 Task: Set the Date Opened to "is not on " Also Select the date while find invoice.
Action: Mouse moved to (189, 21)
Screenshot: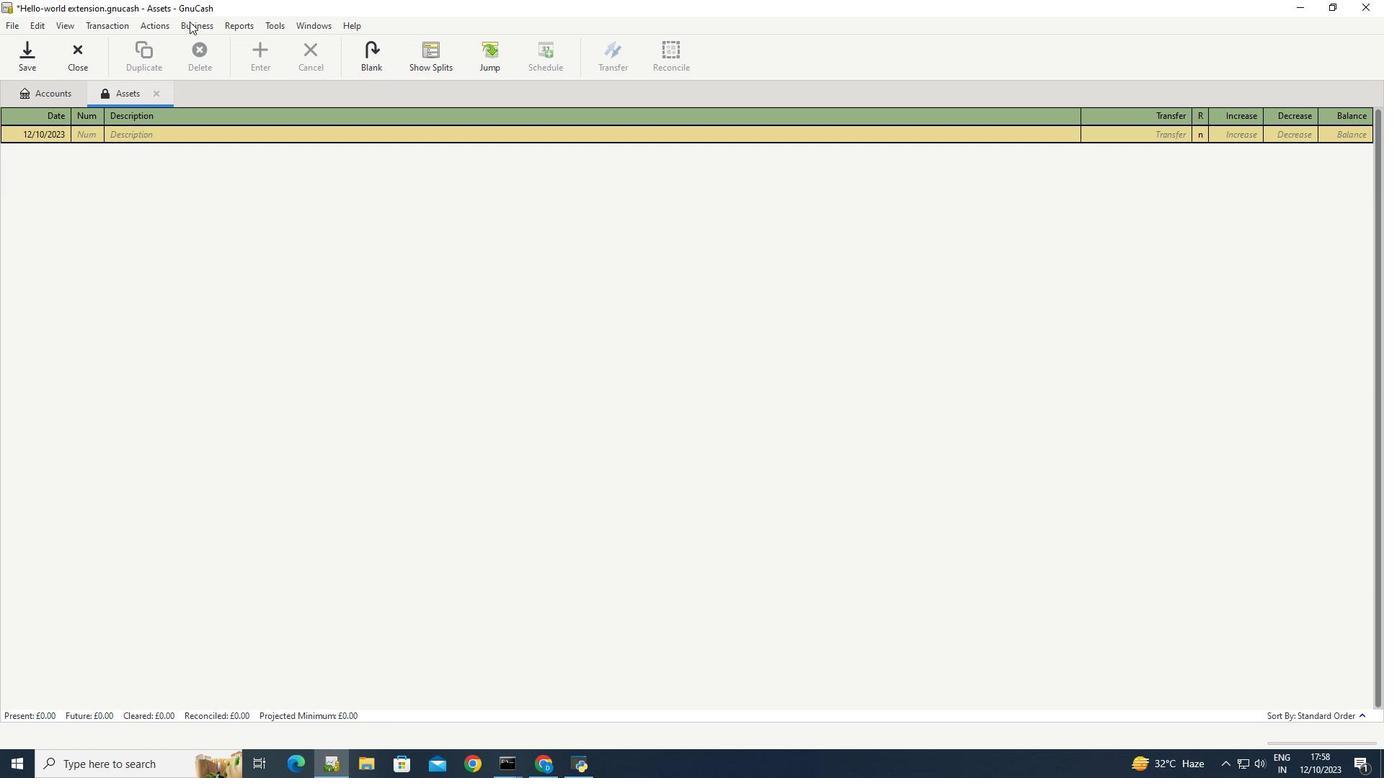 
Action: Mouse pressed left at (189, 21)
Screenshot: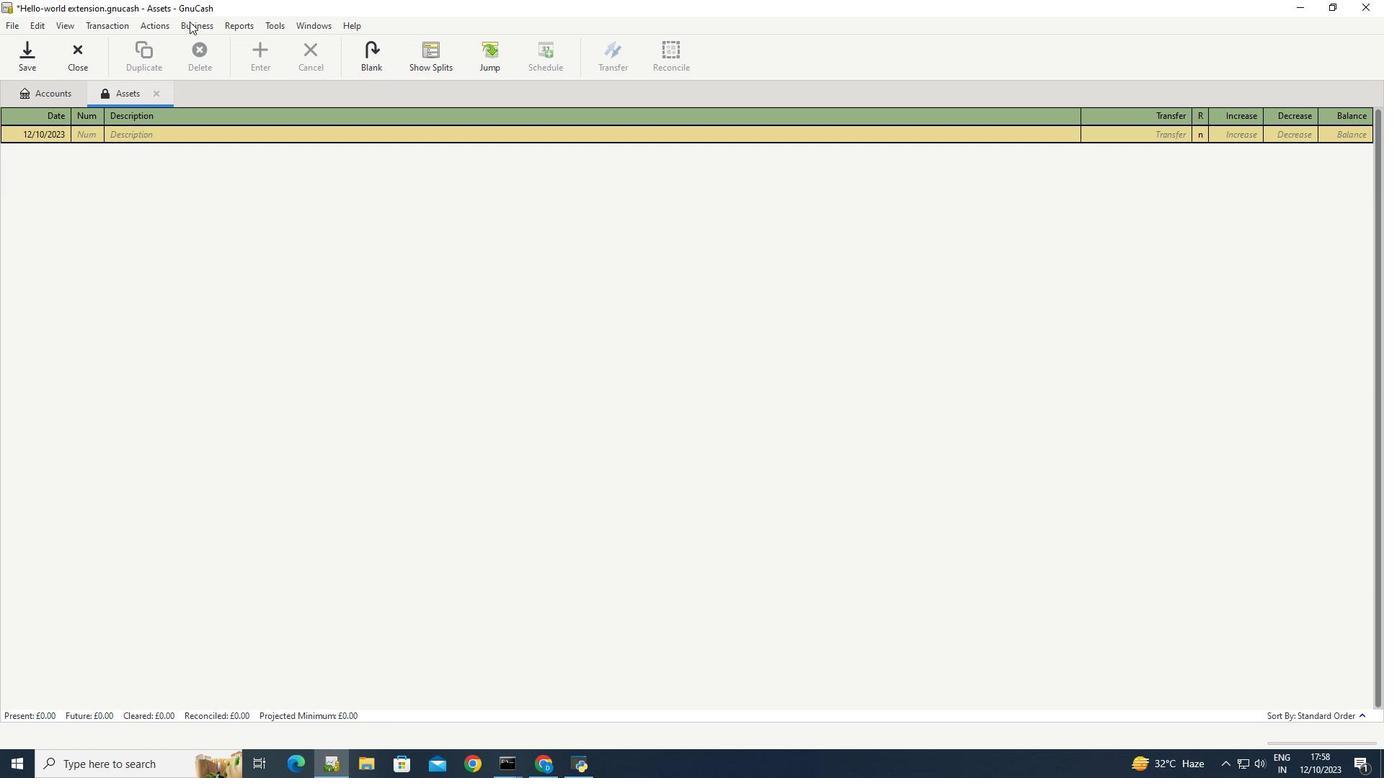 
Action: Mouse moved to (374, 114)
Screenshot: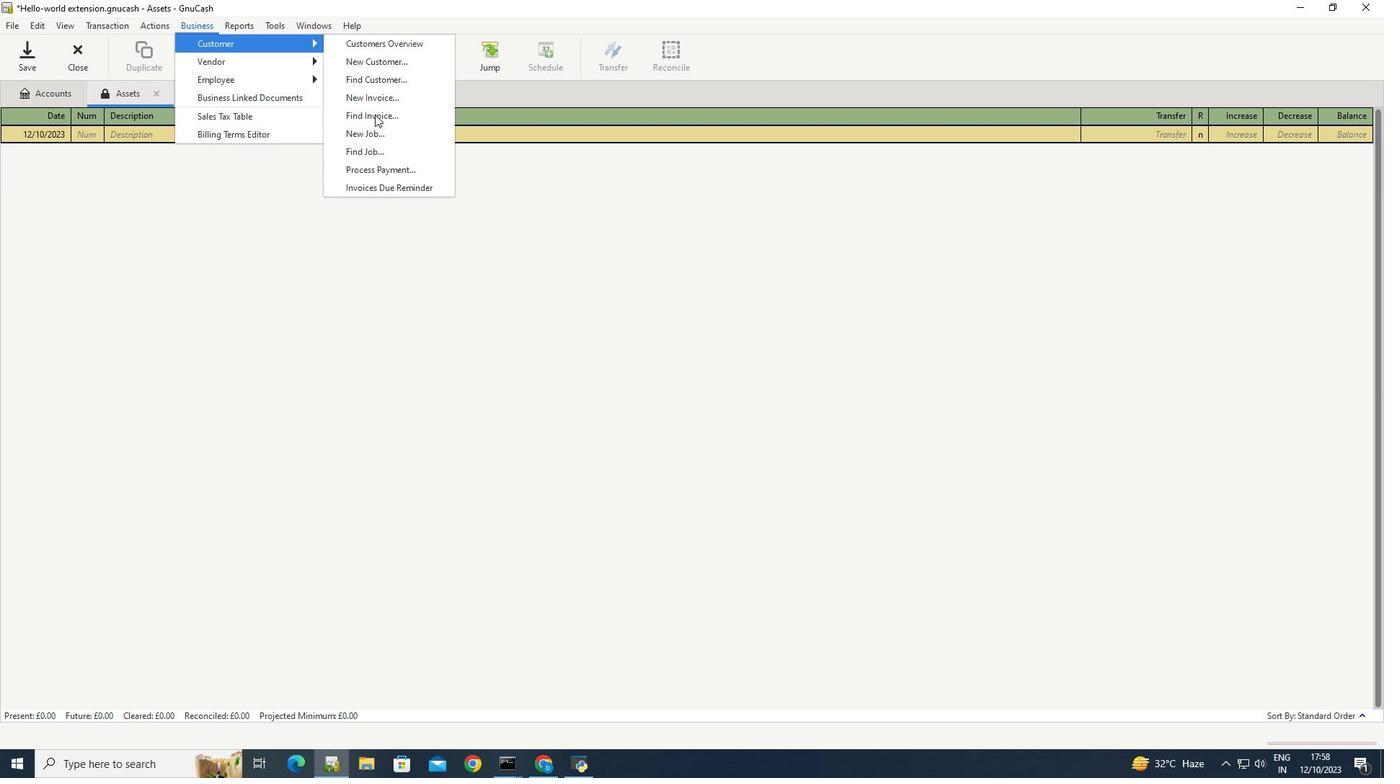 
Action: Mouse pressed left at (374, 114)
Screenshot: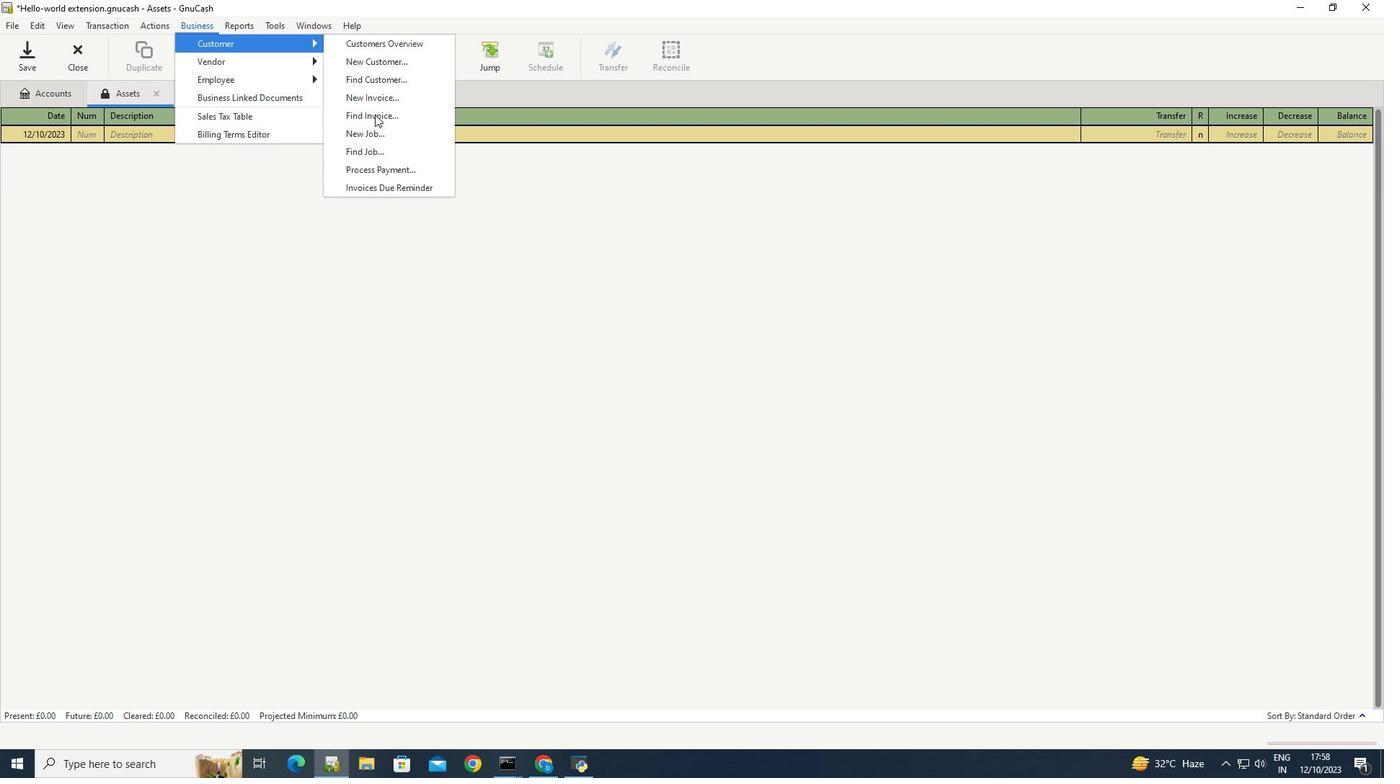 
Action: Mouse moved to (542, 339)
Screenshot: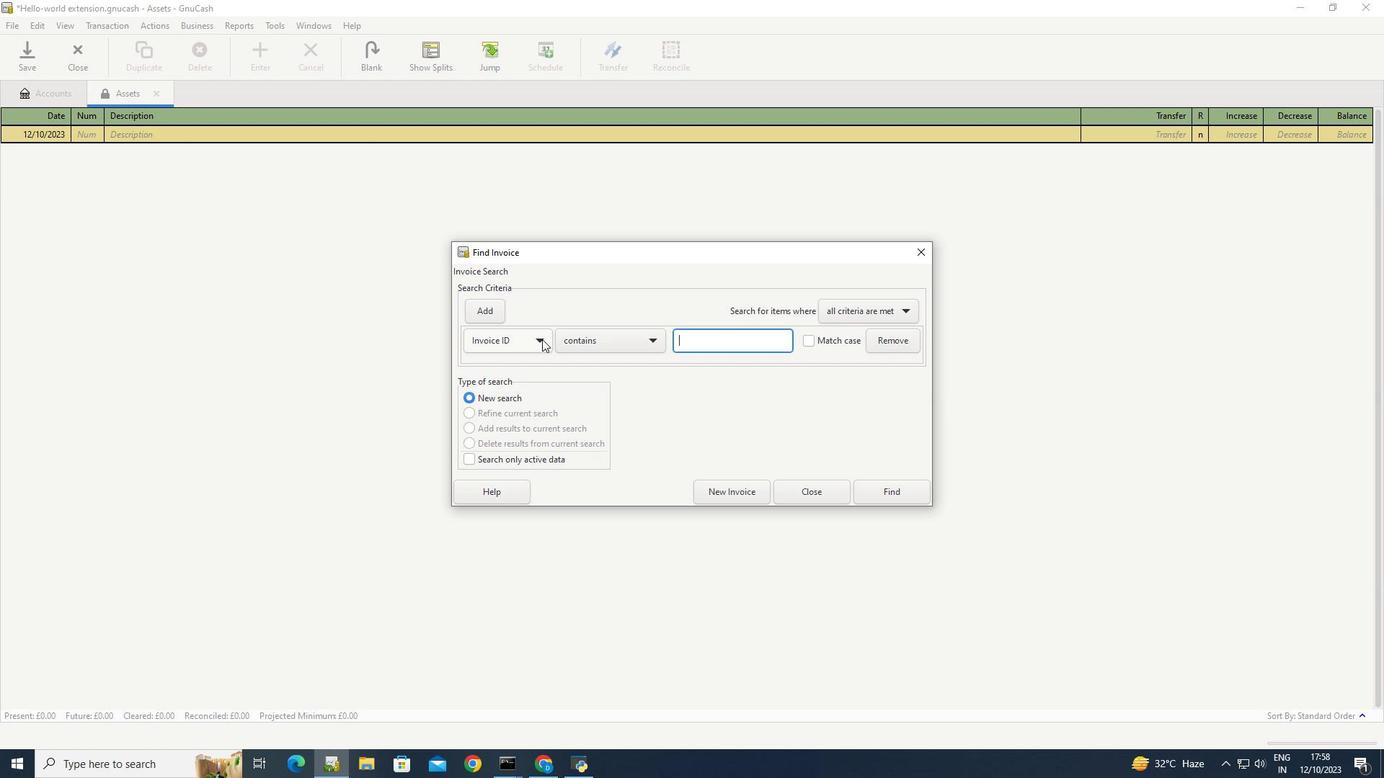 
Action: Mouse pressed left at (542, 339)
Screenshot: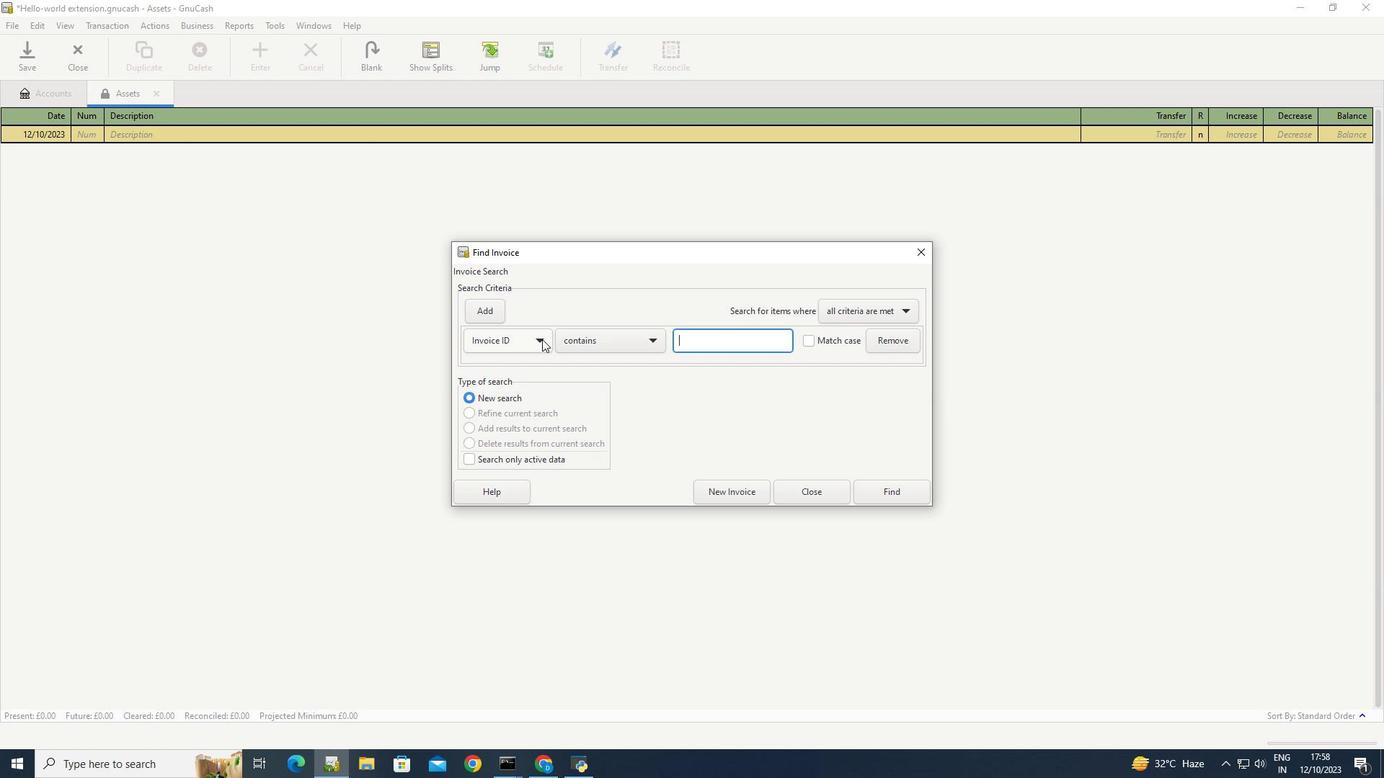 
Action: Mouse moved to (497, 408)
Screenshot: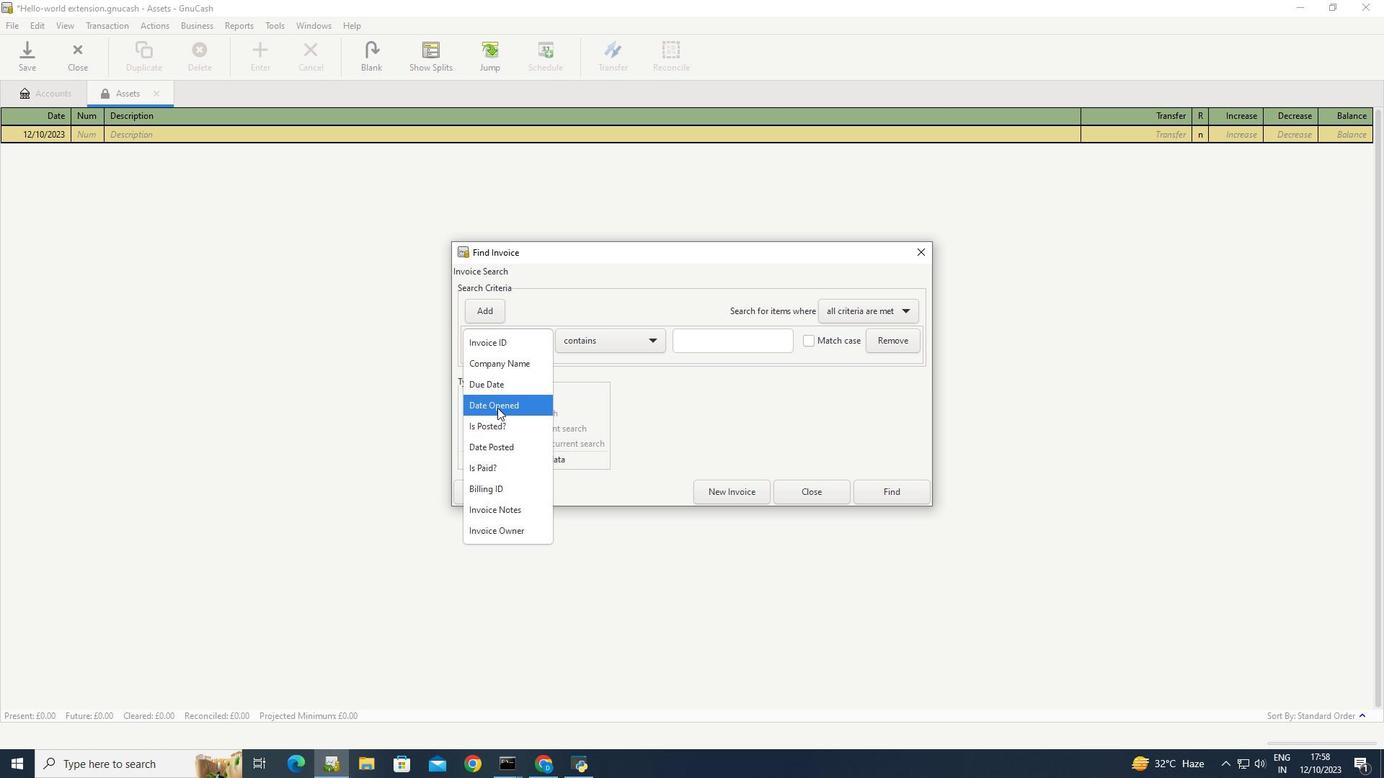 
Action: Mouse pressed left at (497, 408)
Screenshot: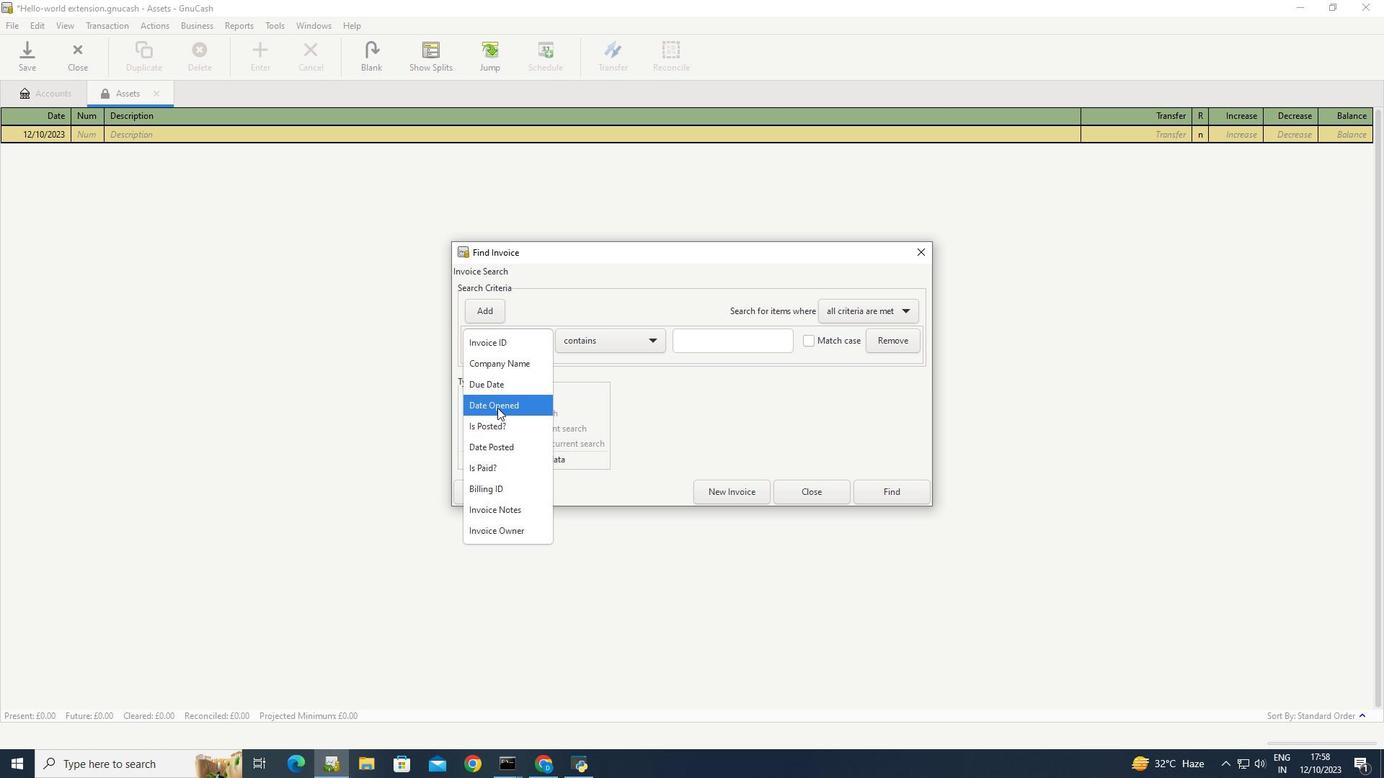 
Action: Mouse moved to (629, 340)
Screenshot: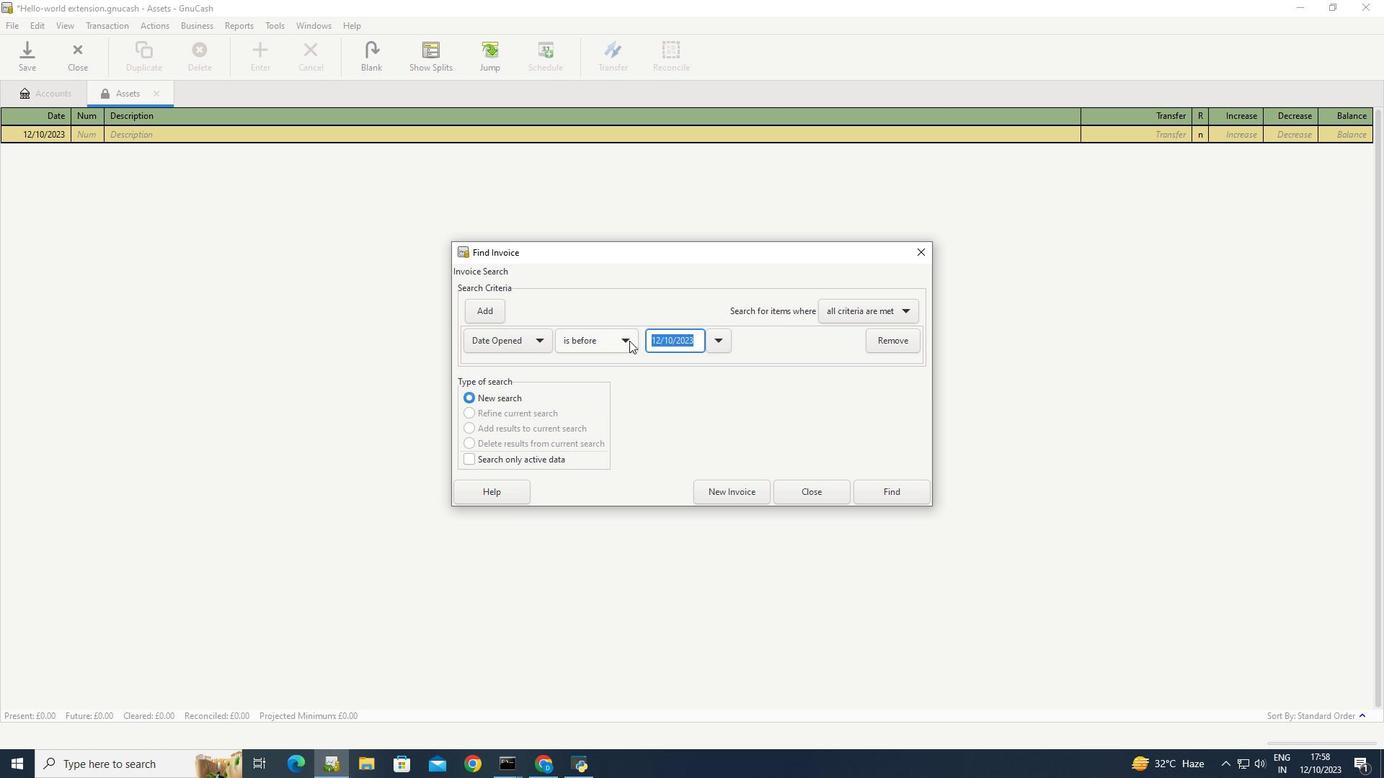 
Action: Mouse pressed left at (629, 340)
Screenshot: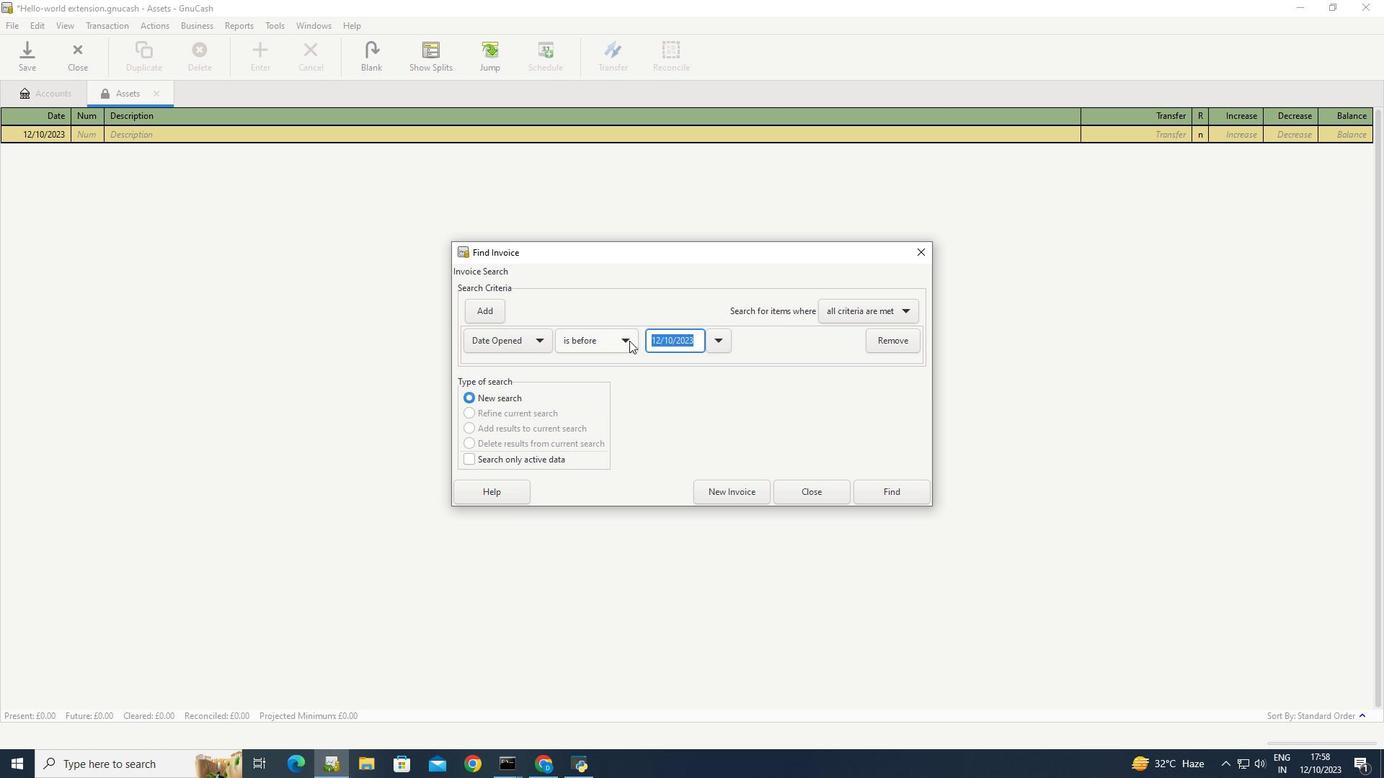 
Action: Mouse moved to (586, 409)
Screenshot: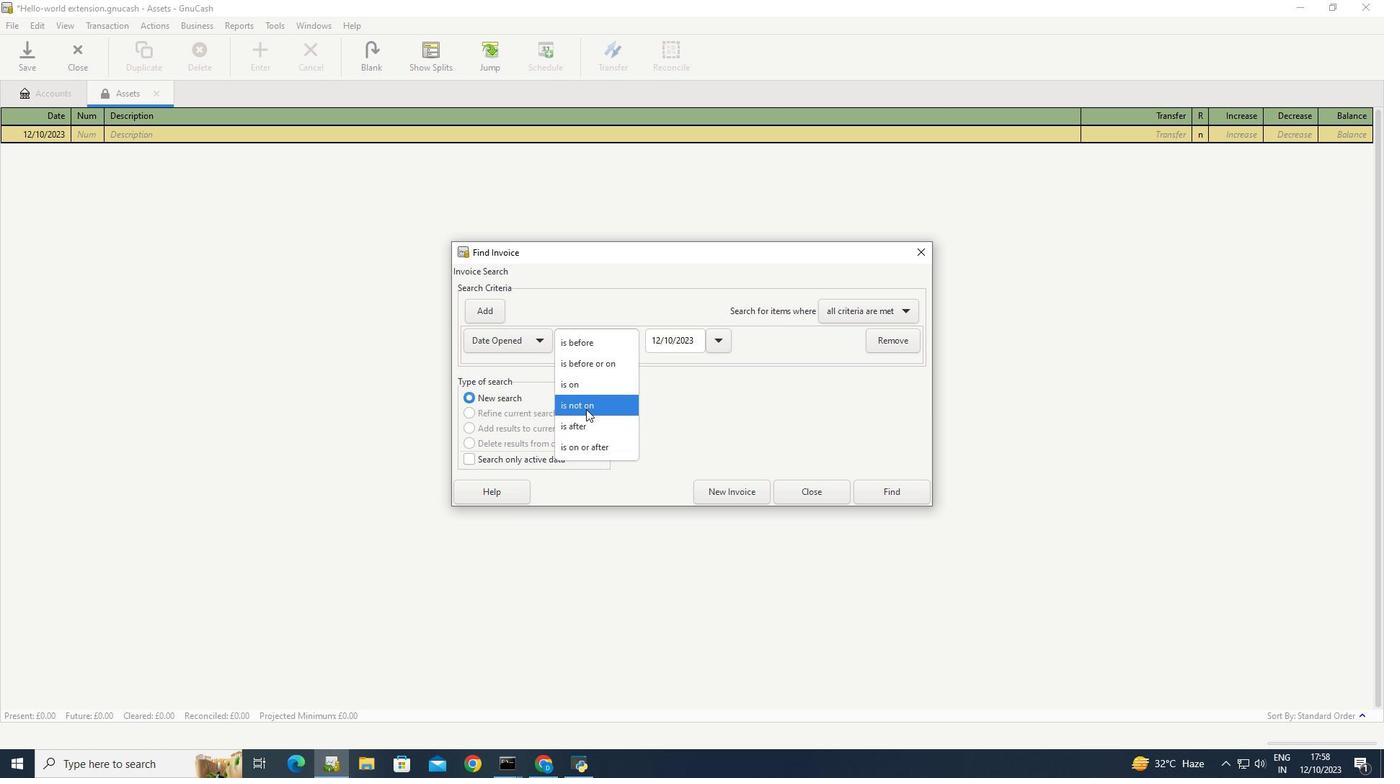 
Action: Mouse pressed left at (586, 409)
Screenshot: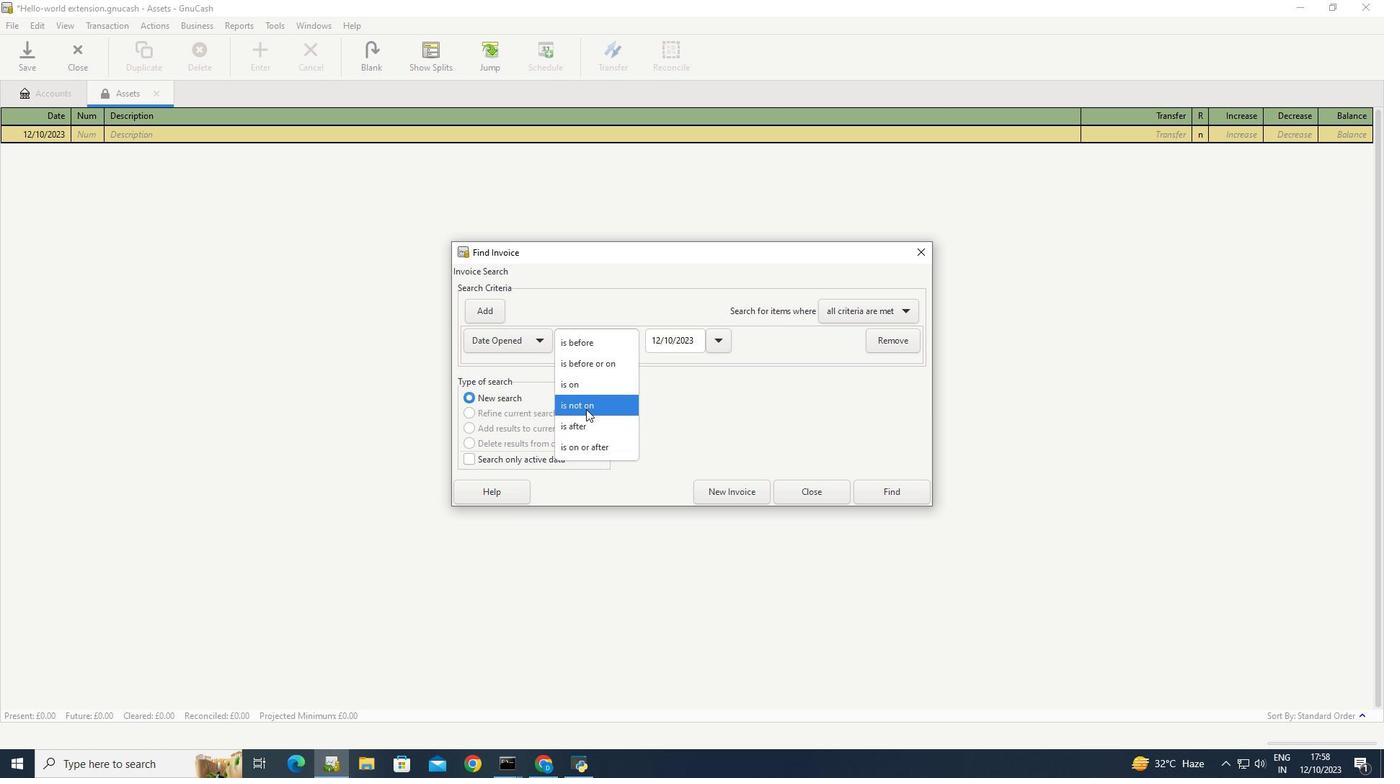 
Action: Mouse moved to (714, 342)
Screenshot: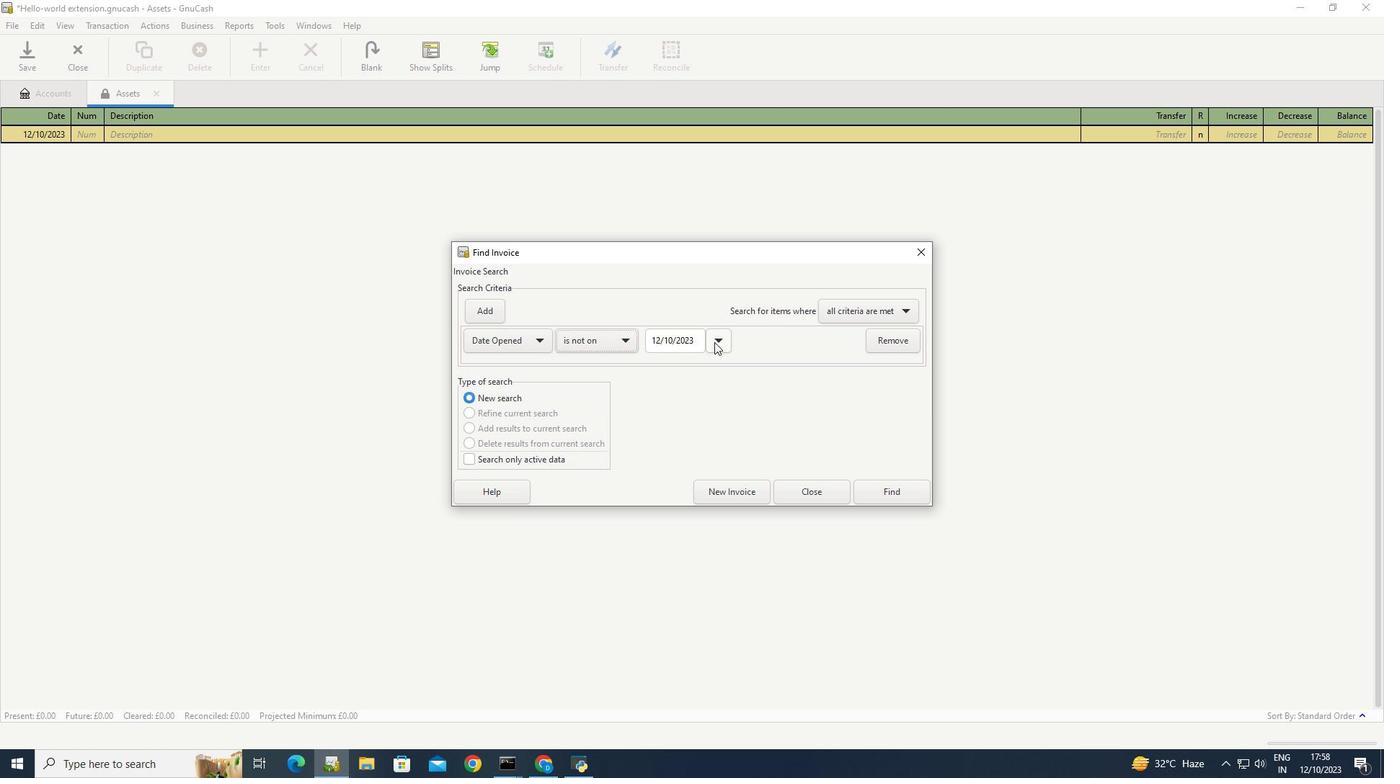 
Action: Mouse pressed left at (714, 342)
Screenshot: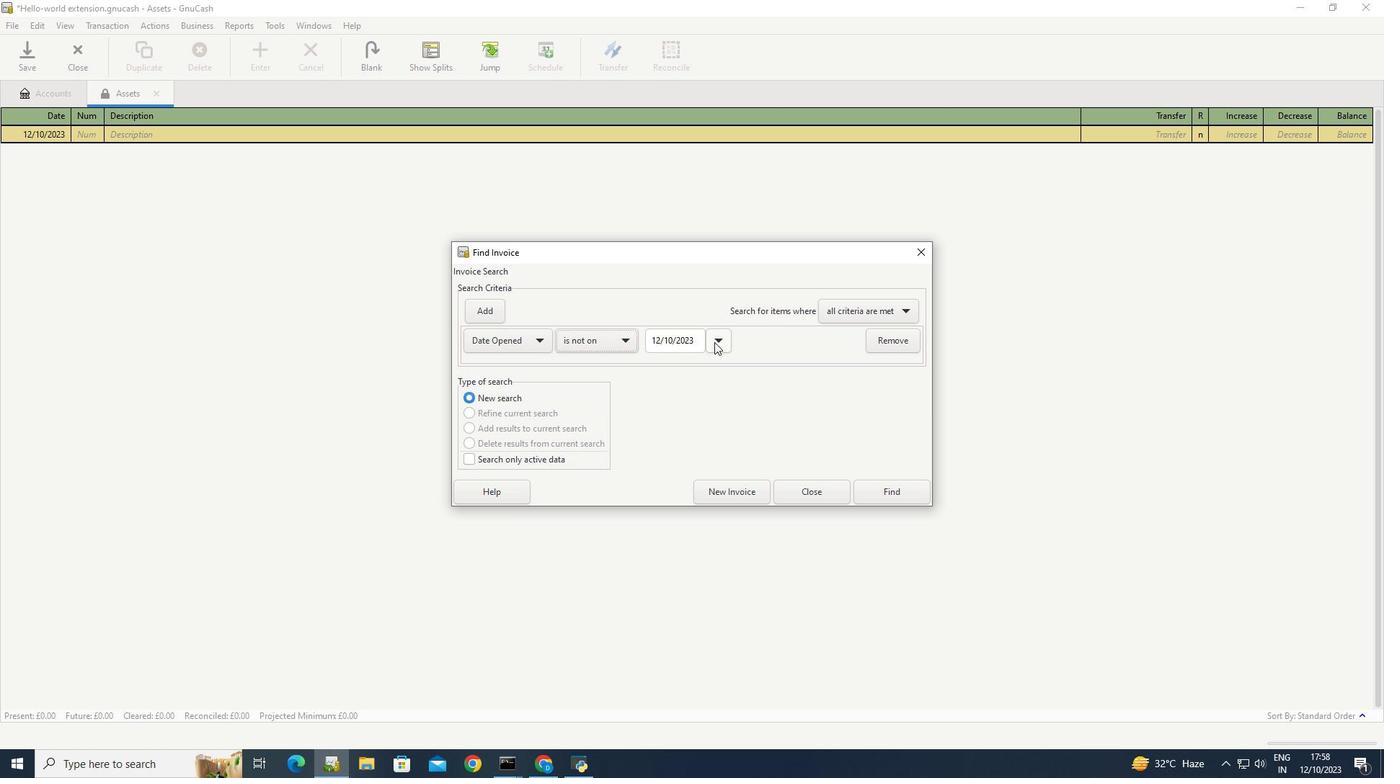 
Action: Mouse moved to (668, 420)
Screenshot: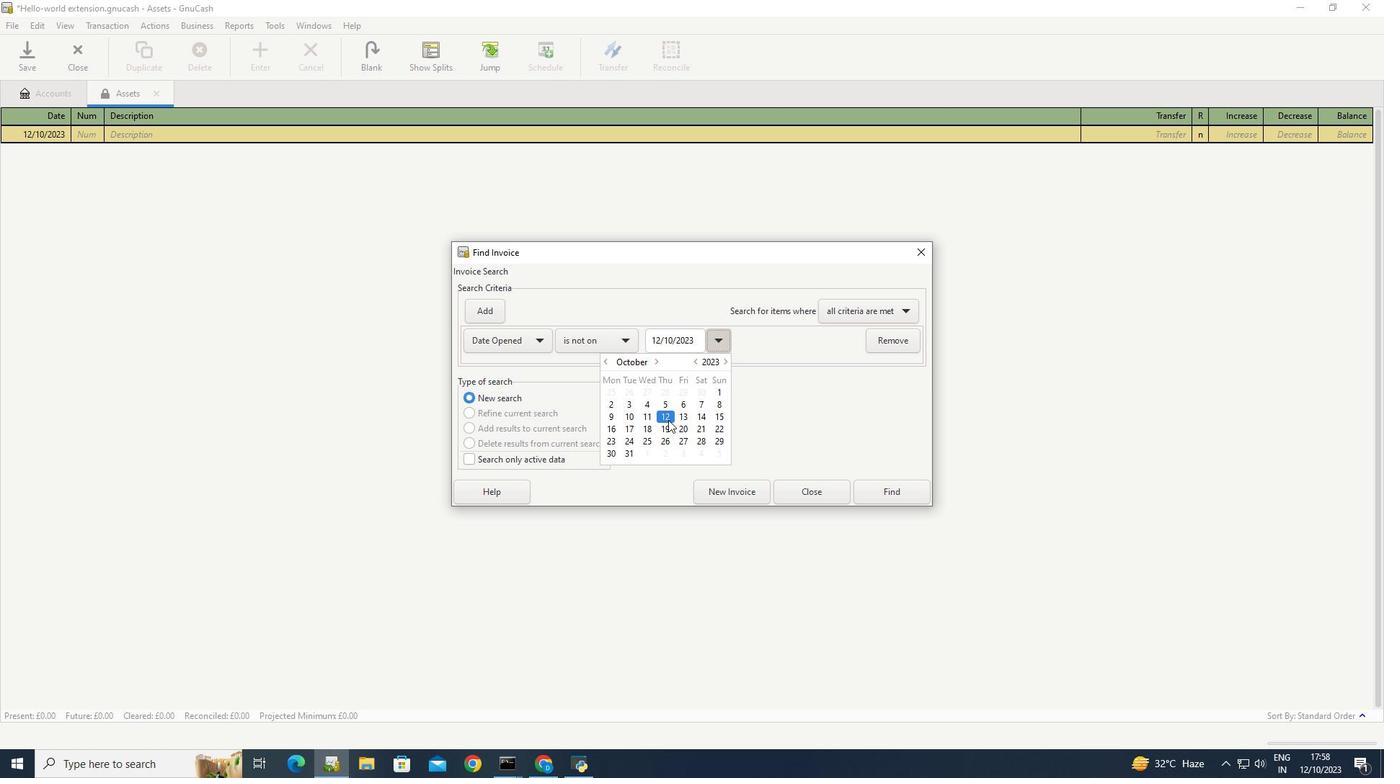 
Action: Mouse pressed left at (668, 420)
Screenshot: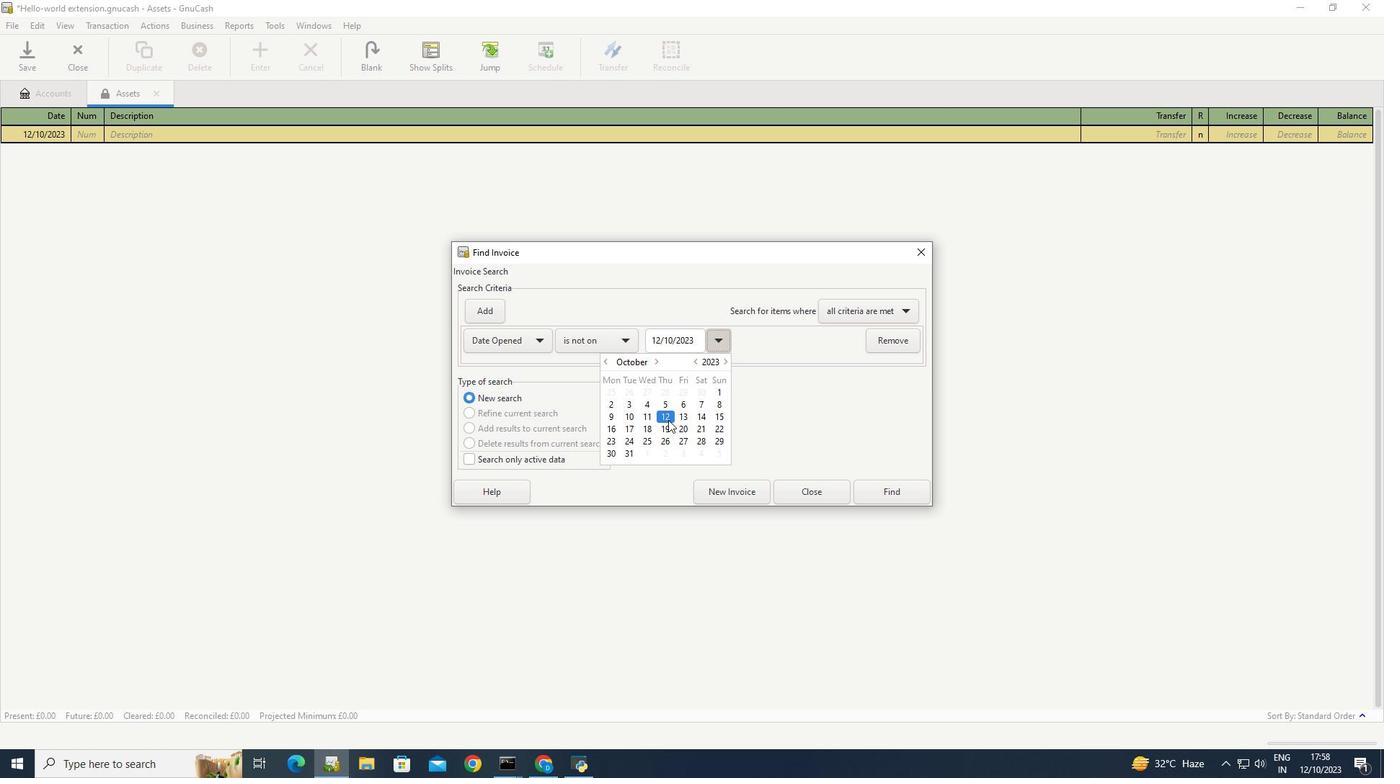 
Action: Mouse moved to (780, 393)
Screenshot: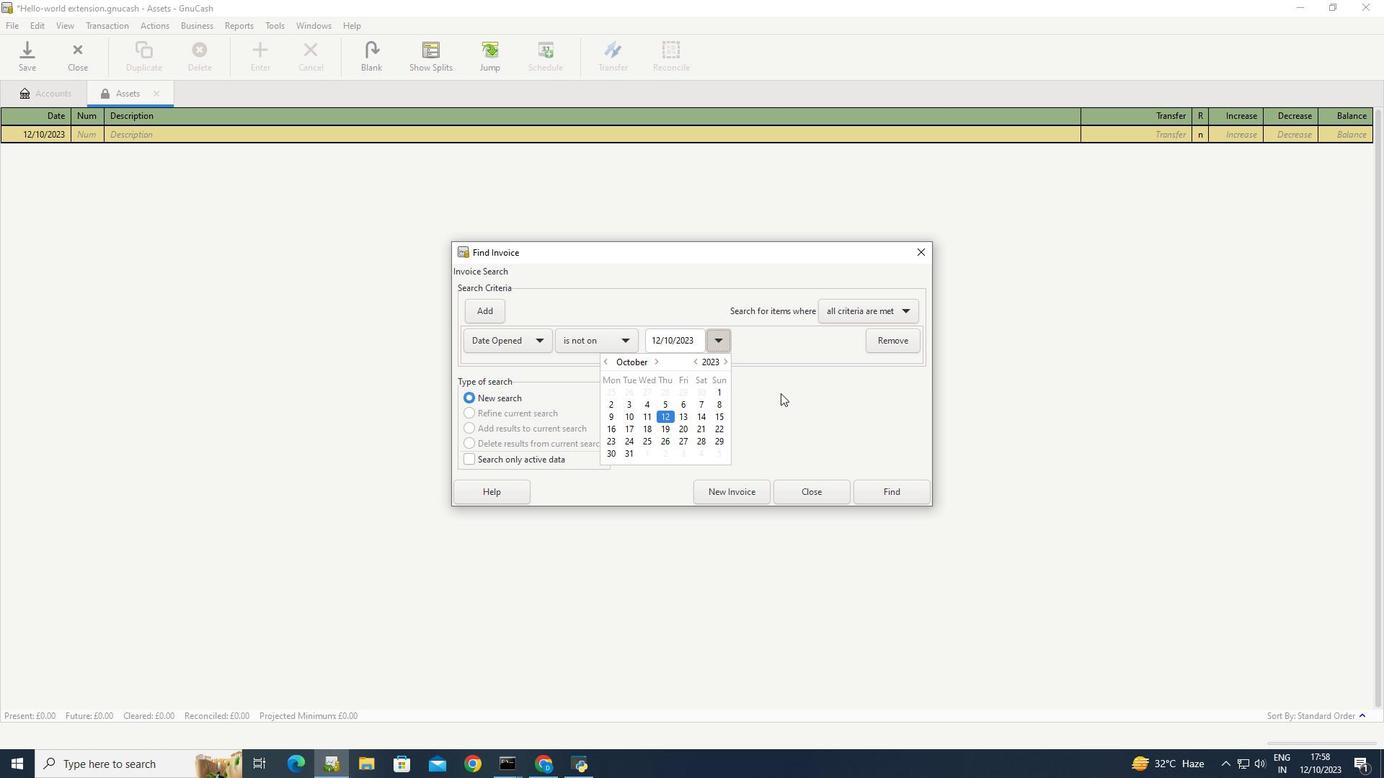 
Action: Mouse pressed left at (780, 393)
Screenshot: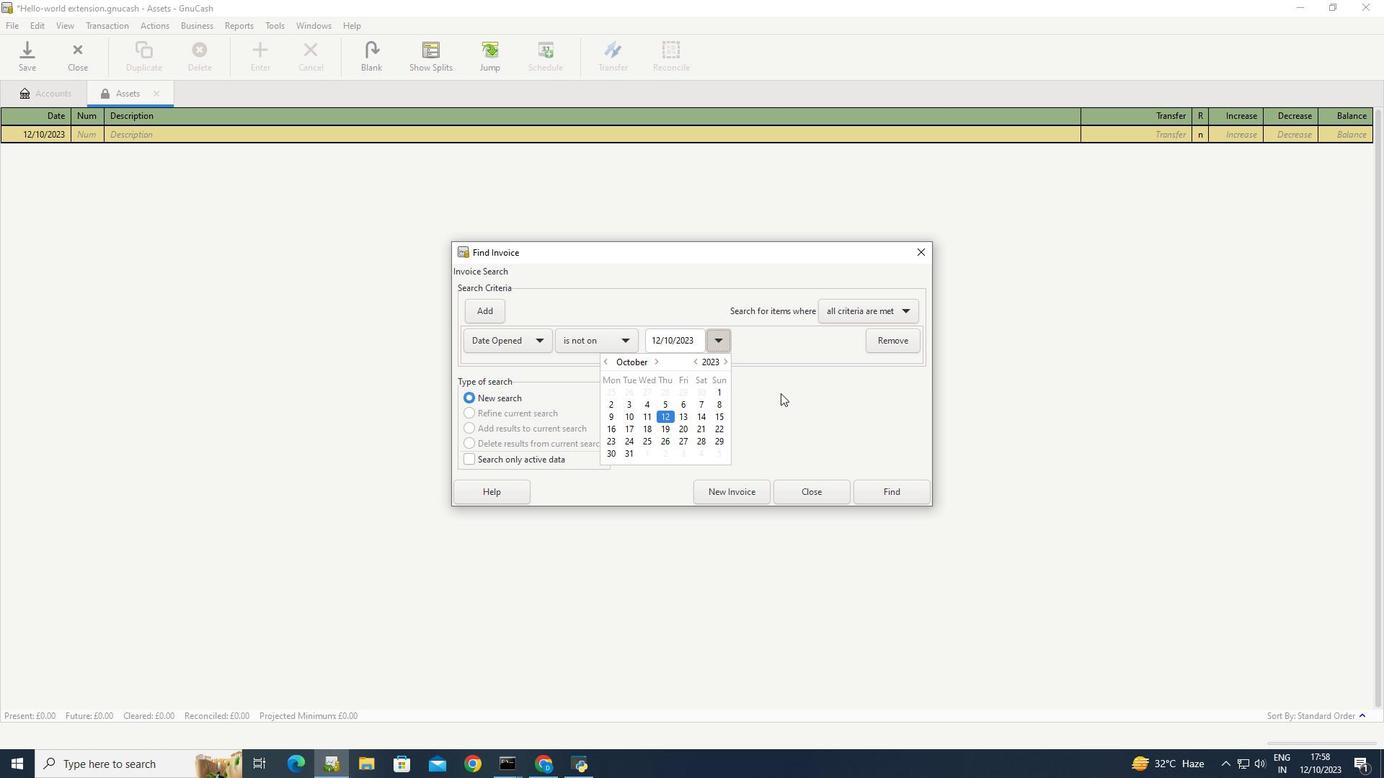 
